 Task: Create in the project TridentForge and in the Backlog issue 'Inconsistent handling of null or empty values' a child issue 'Integration with diversity and inclusion management systems', and assign it to team member softage.3@softage.net.
Action: Mouse moved to (211, 58)
Screenshot: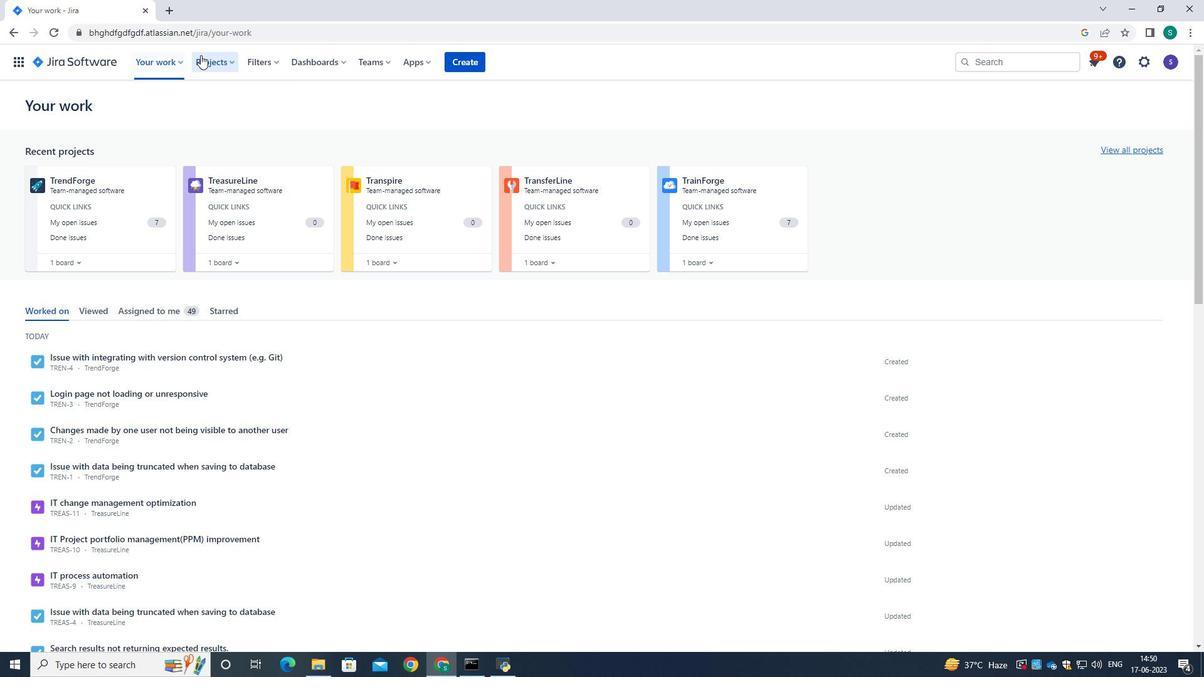 
Action: Mouse pressed left at (211, 58)
Screenshot: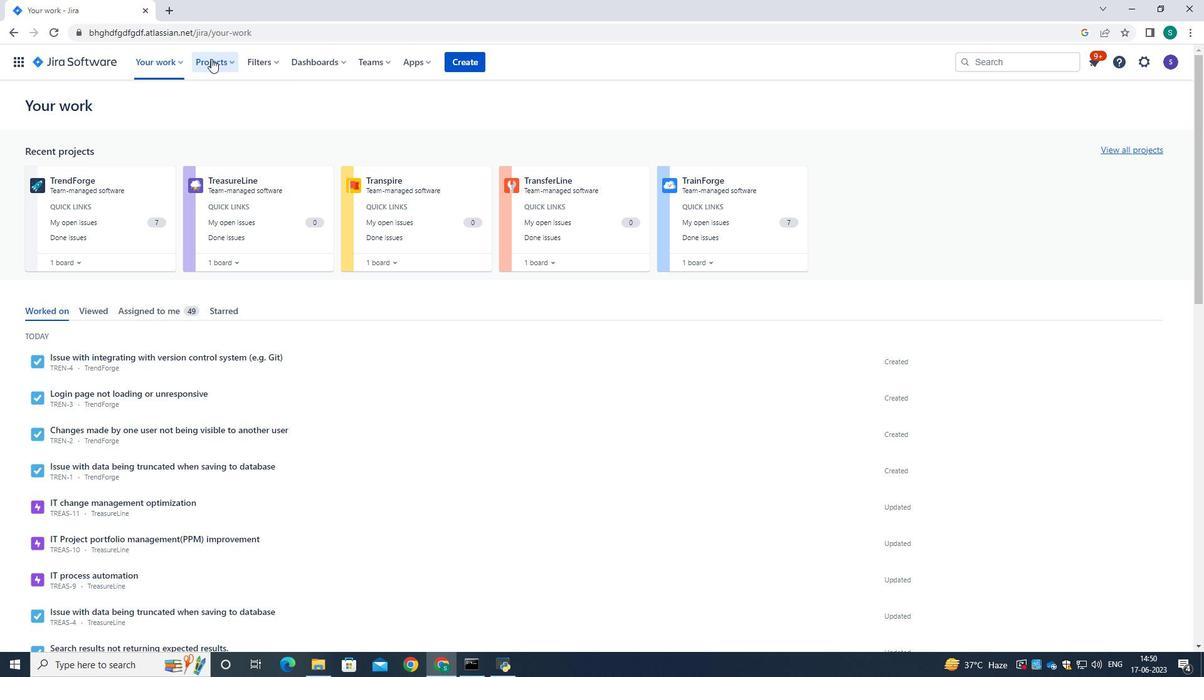 
Action: Mouse moved to (247, 126)
Screenshot: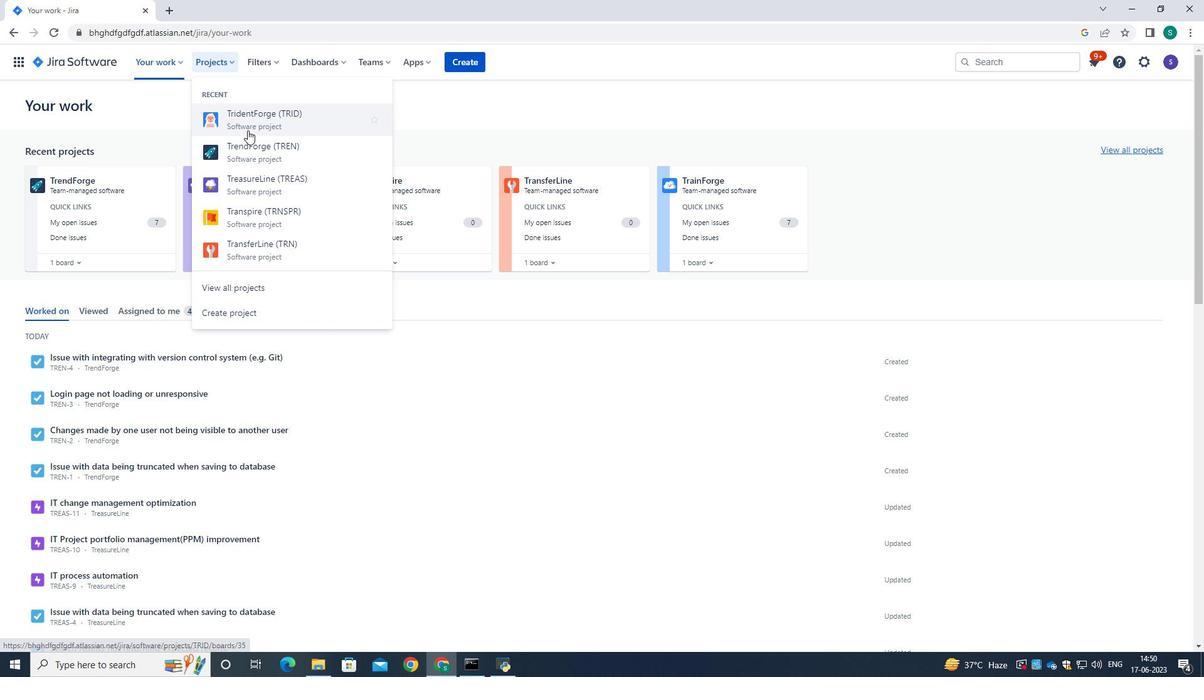 
Action: Mouse pressed left at (247, 126)
Screenshot: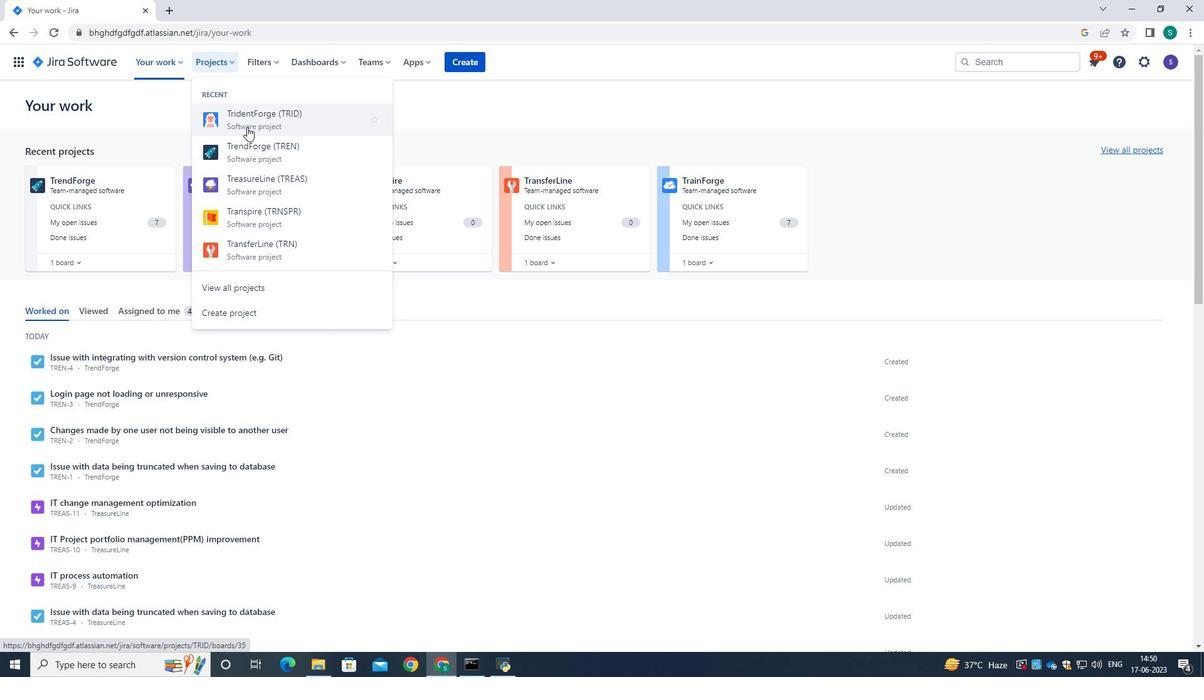 
Action: Mouse moved to (67, 191)
Screenshot: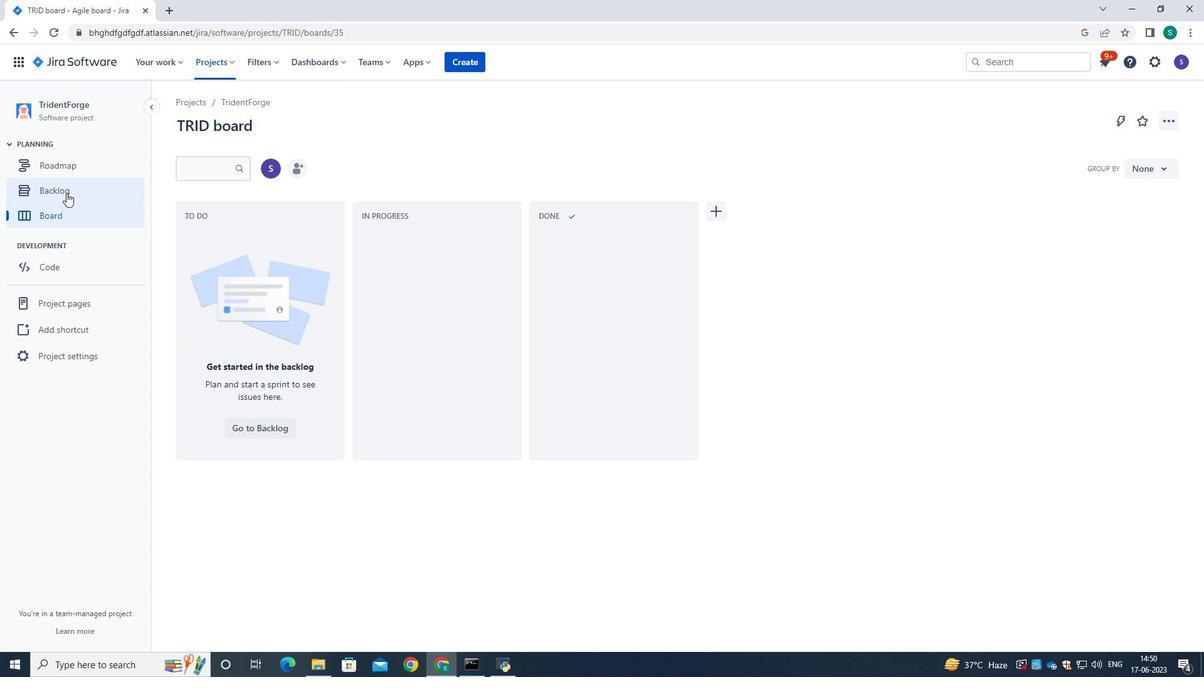 
Action: Mouse pressed left at (67, 191)
Screenshot: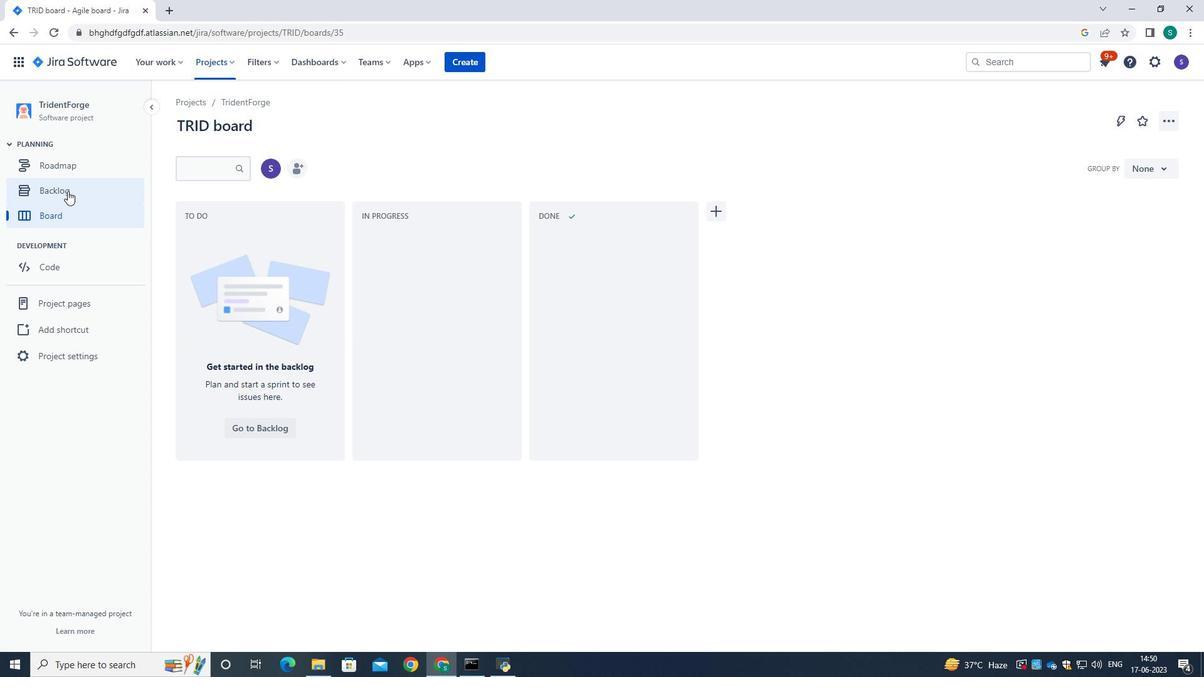 
Action: Mouse moved to (427, 276)
Screenshot: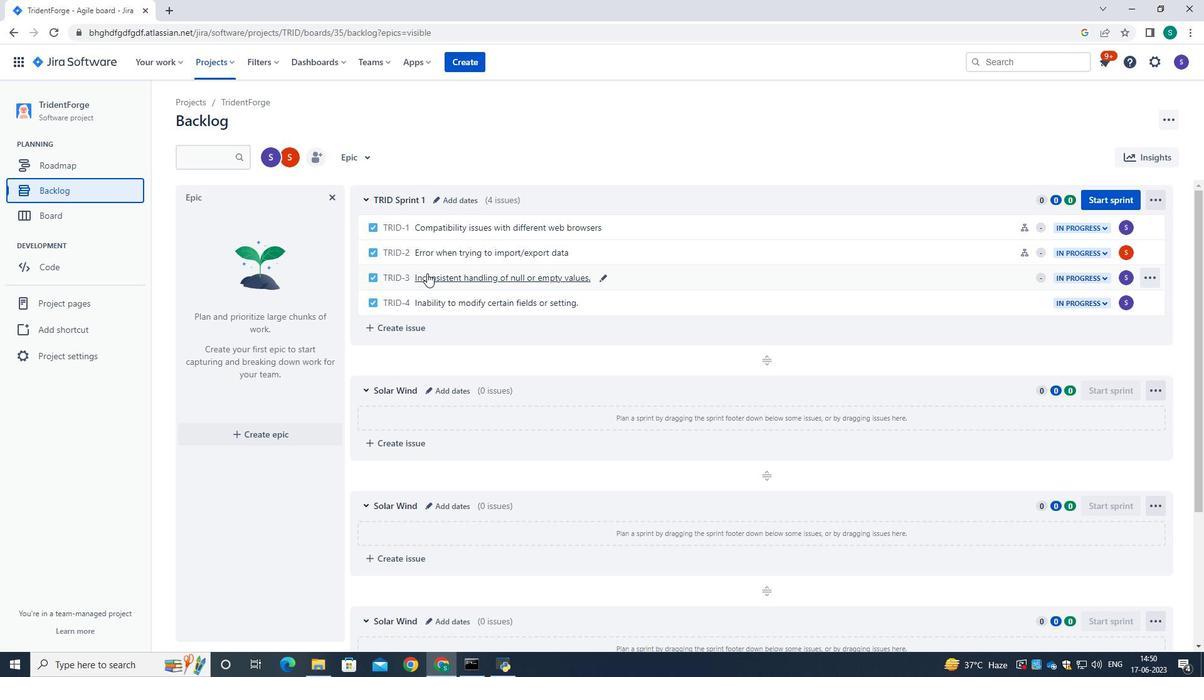 
Action: Mouse pressed left at (427, 276)
Screenshot: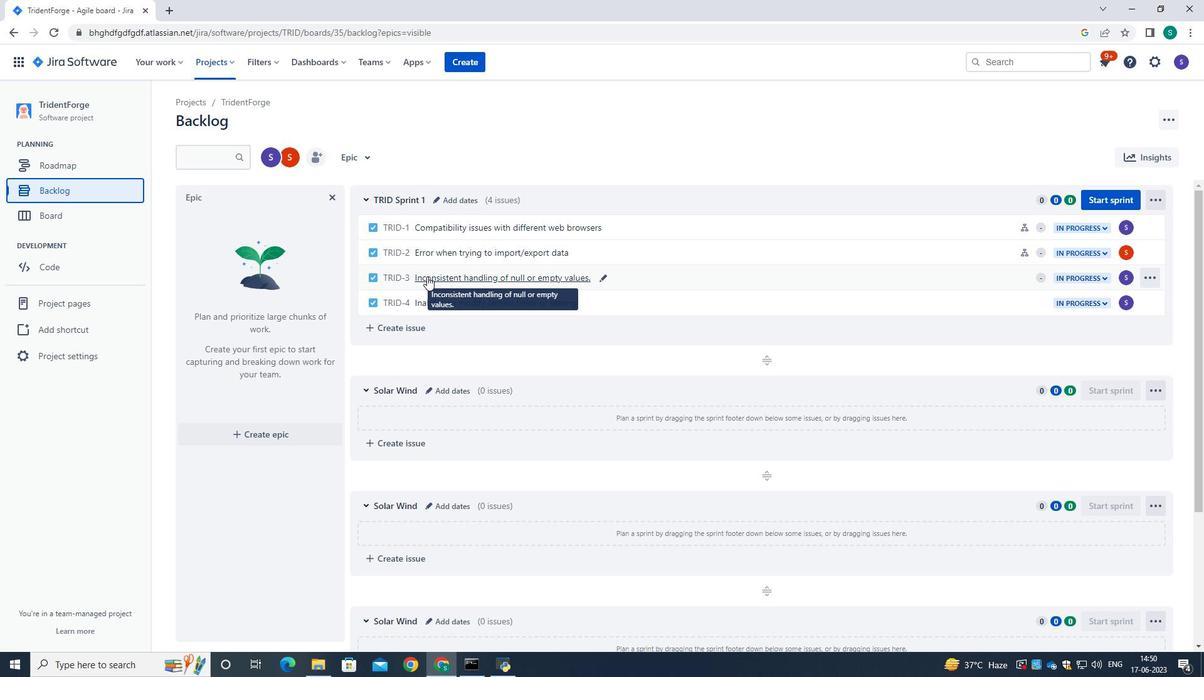 
Action: Mouse moved to (992, 299)
Screenshot: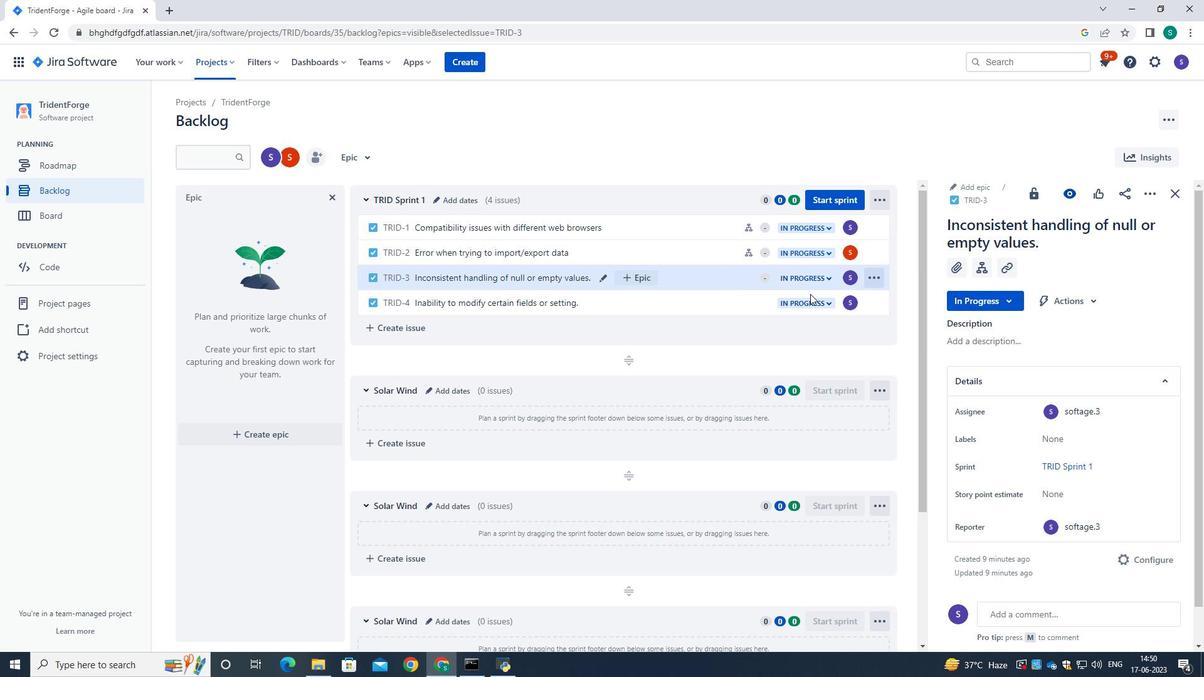 
Action: Mouse scrolled (992, 298) with delta (0, 0)
Screenshot: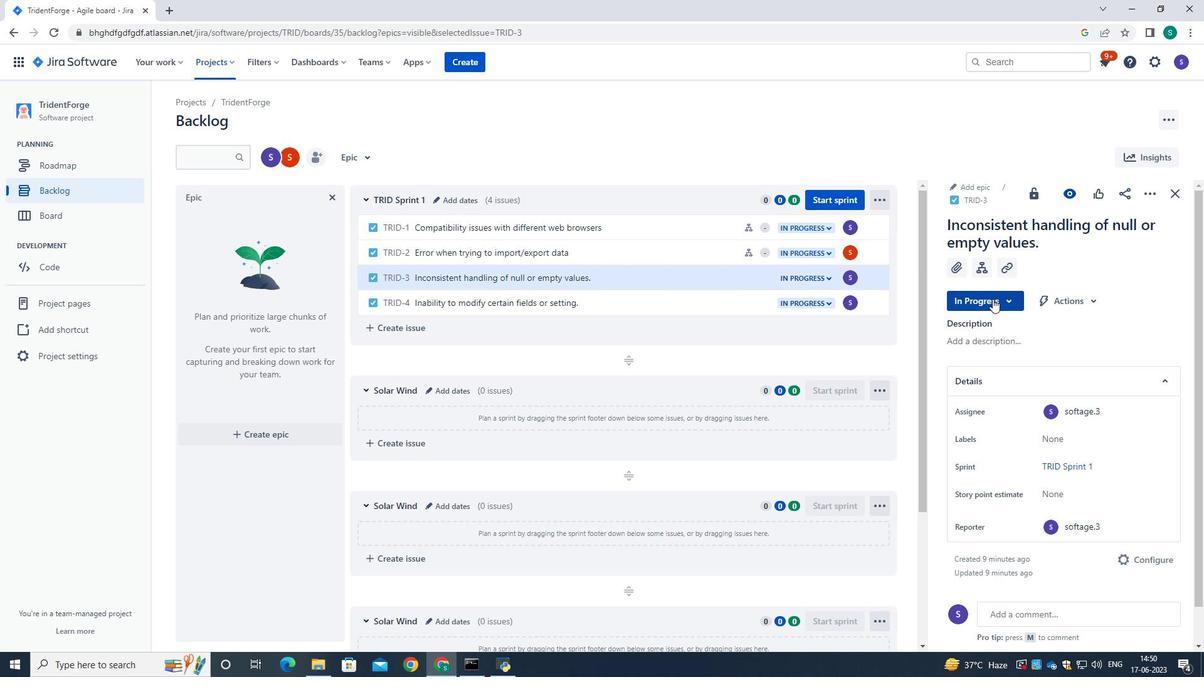 
Action: Mouse moved to (992, 299)
Screenshot: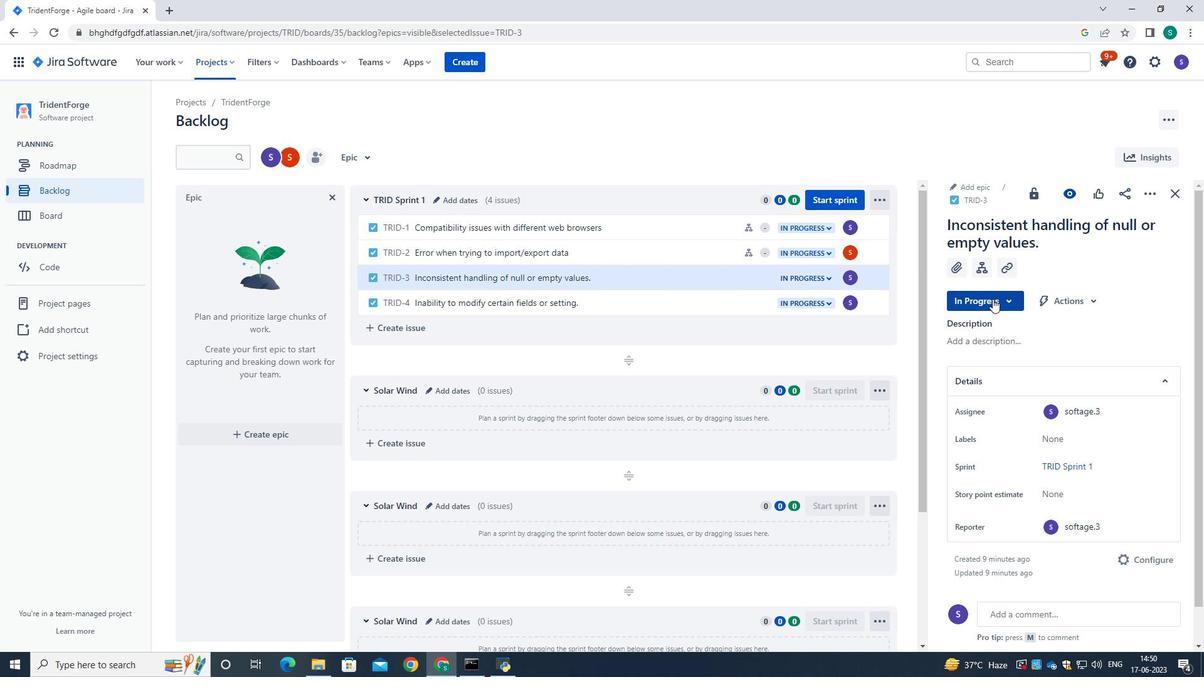 
Action: Mouse scrolled (992, 298) with delta (0, 0)
Screenshot: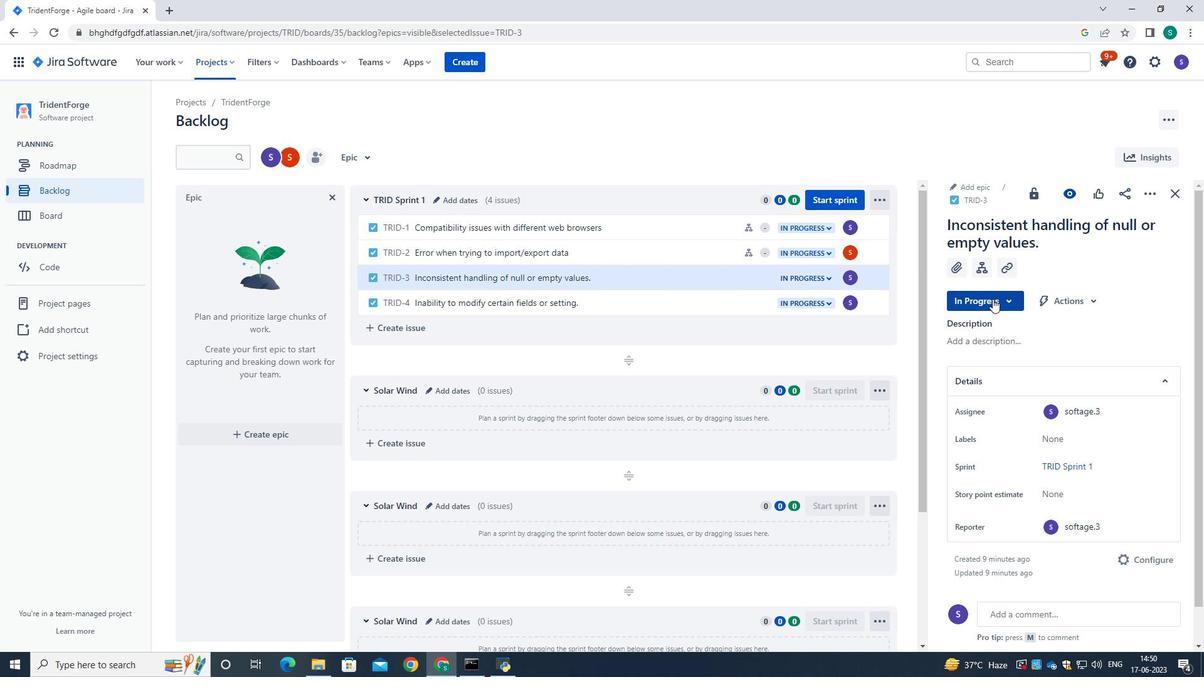 
Action: Mouse moved to (1004, 257)
Screenshot: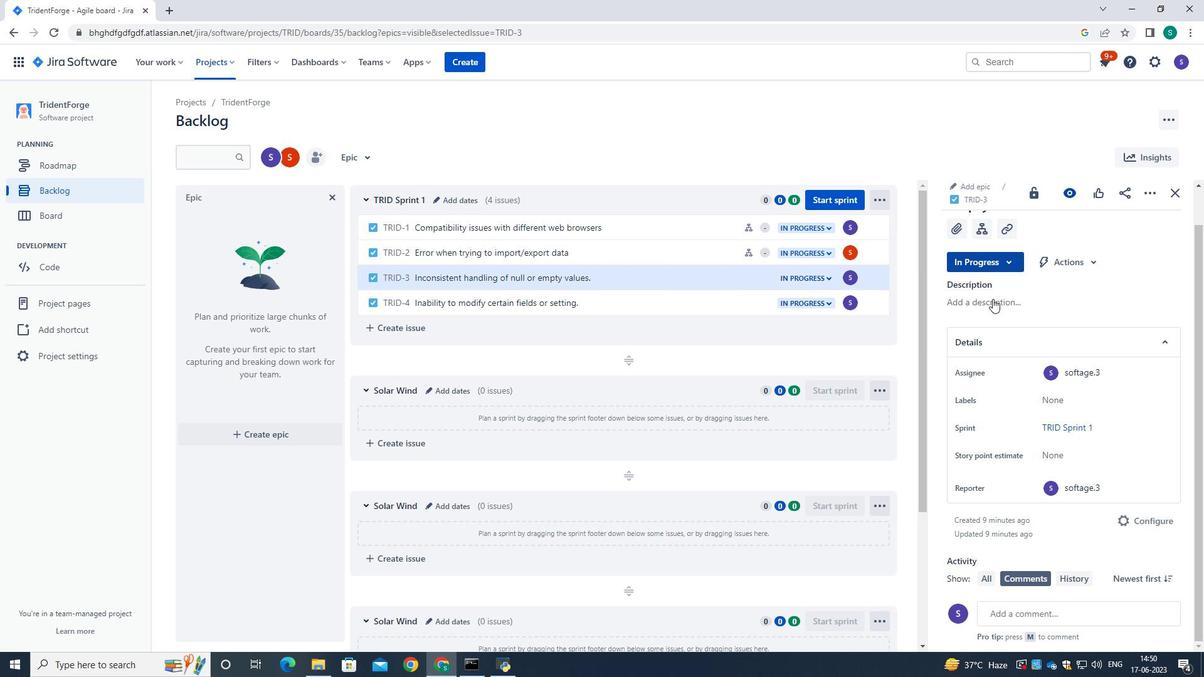 
Action: Mouse scrolled (1004, 257) with delta (0, 0)
Screenshot: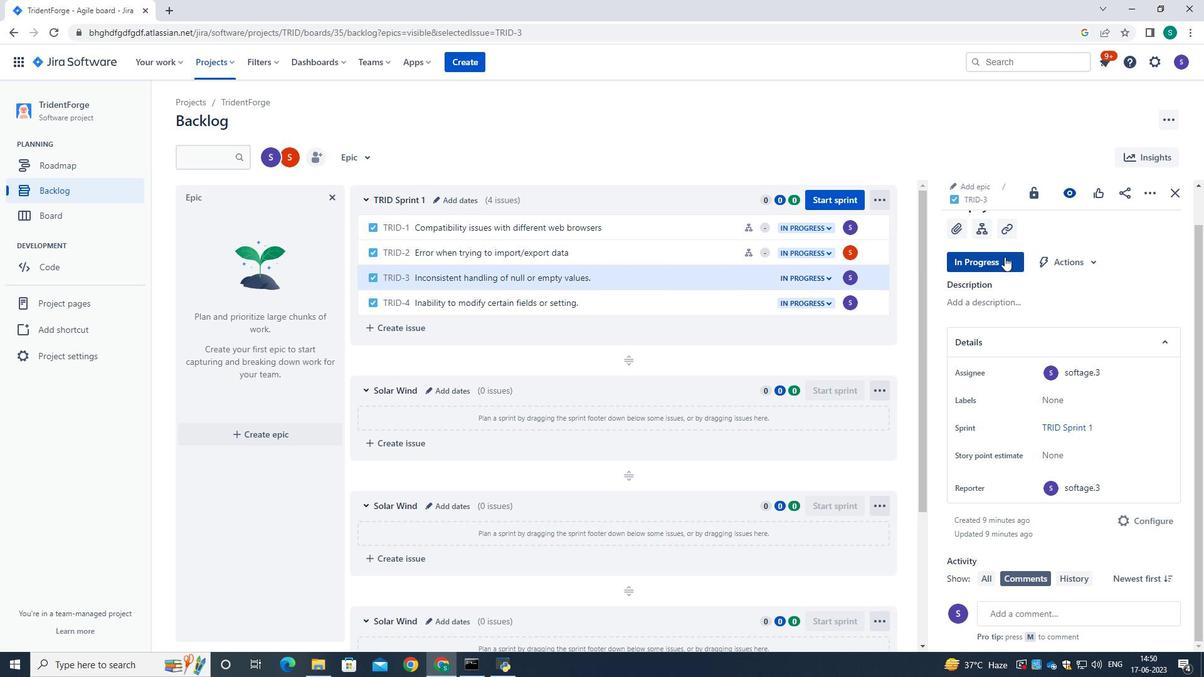 
Action: Mouse scrolled (1004, 257) with delta (0, 0)
Screenshot: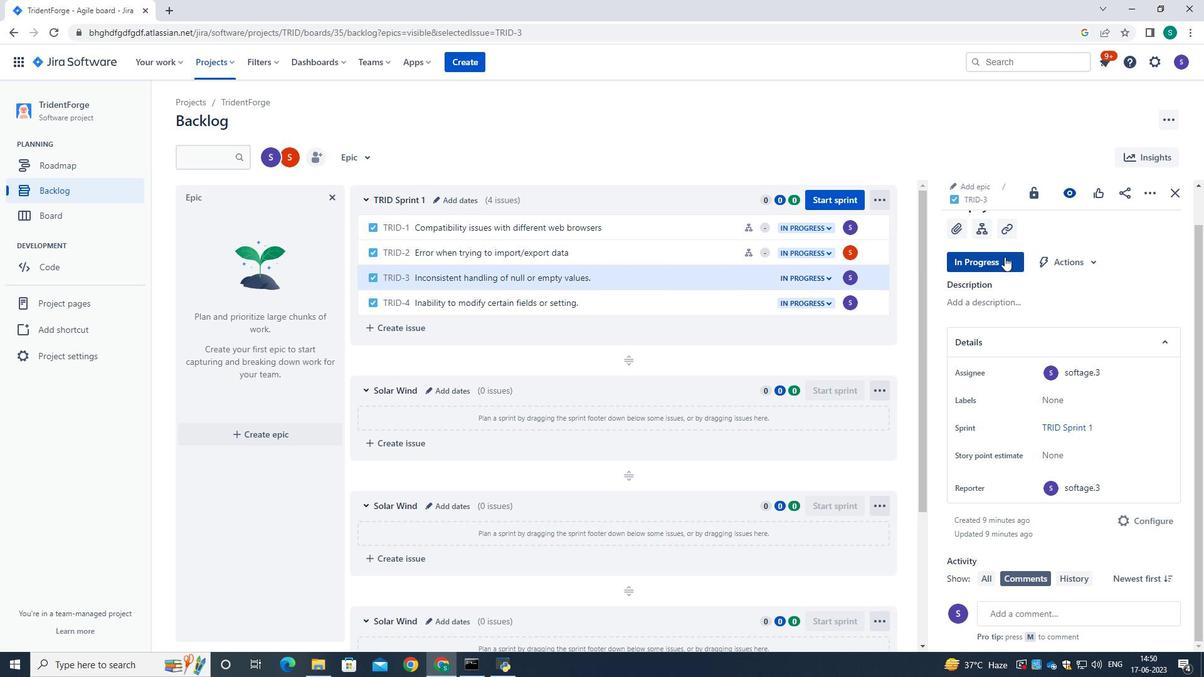 
Action: Mouse moved to (977, 266)
Screenshot: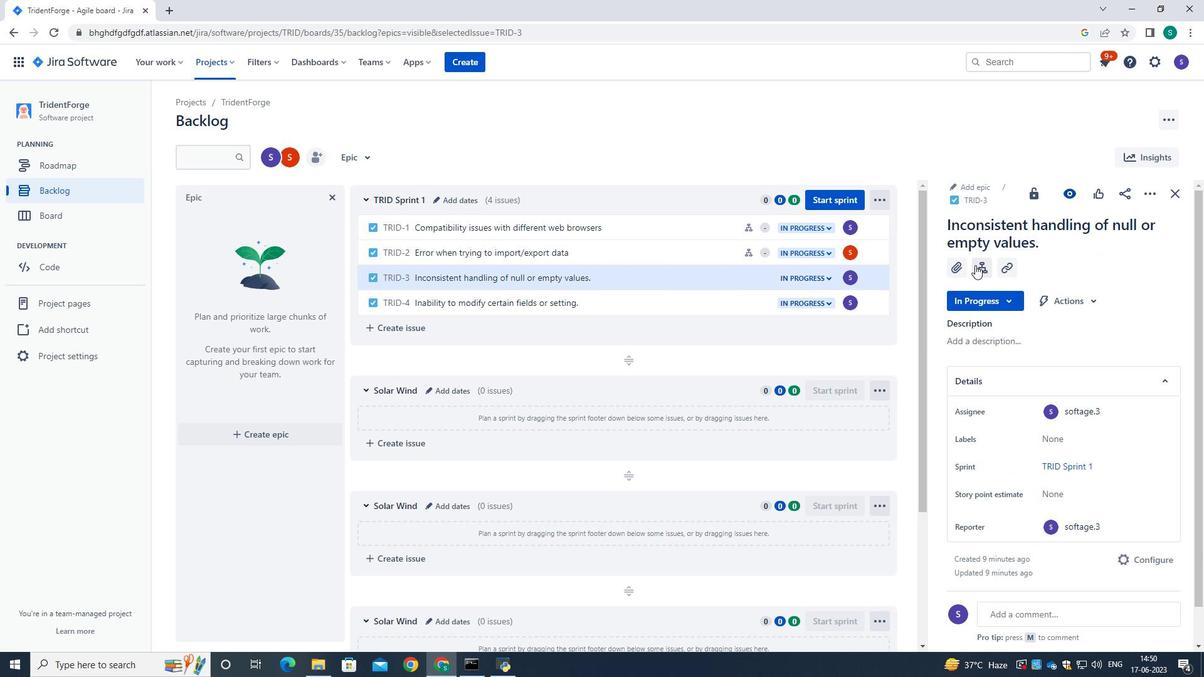
Action: Mouse pressed left at (977, 266)
Screenshot: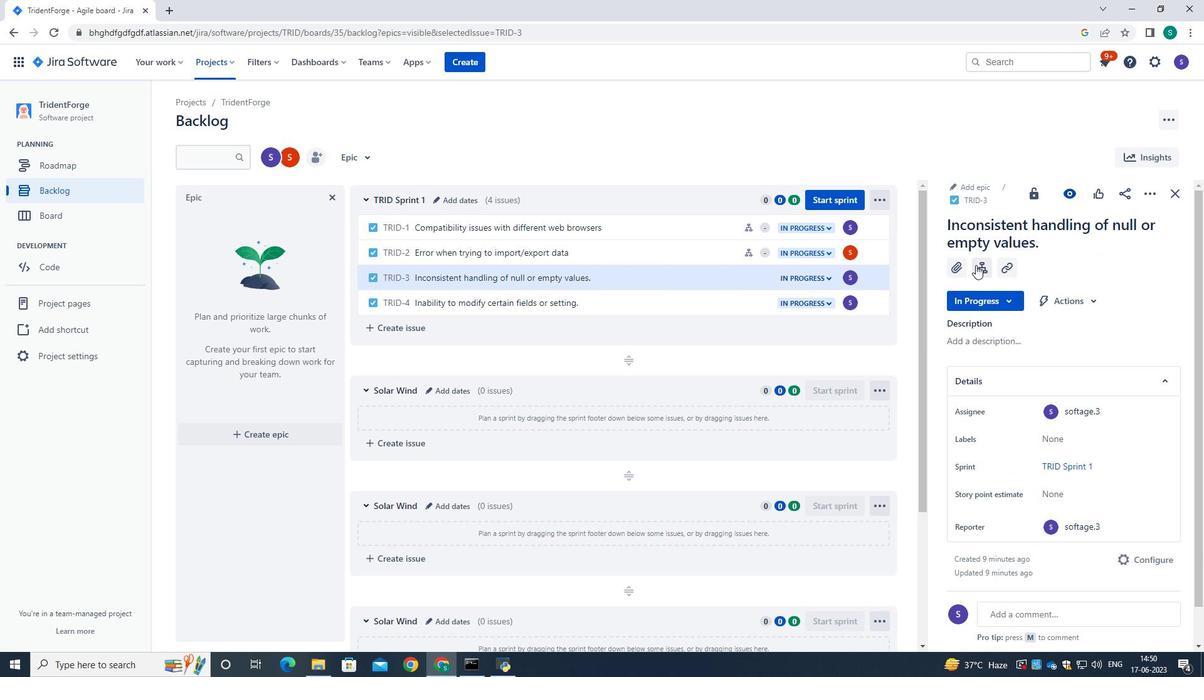 
Action: Mouse moved to (997, 392)
Screenshot: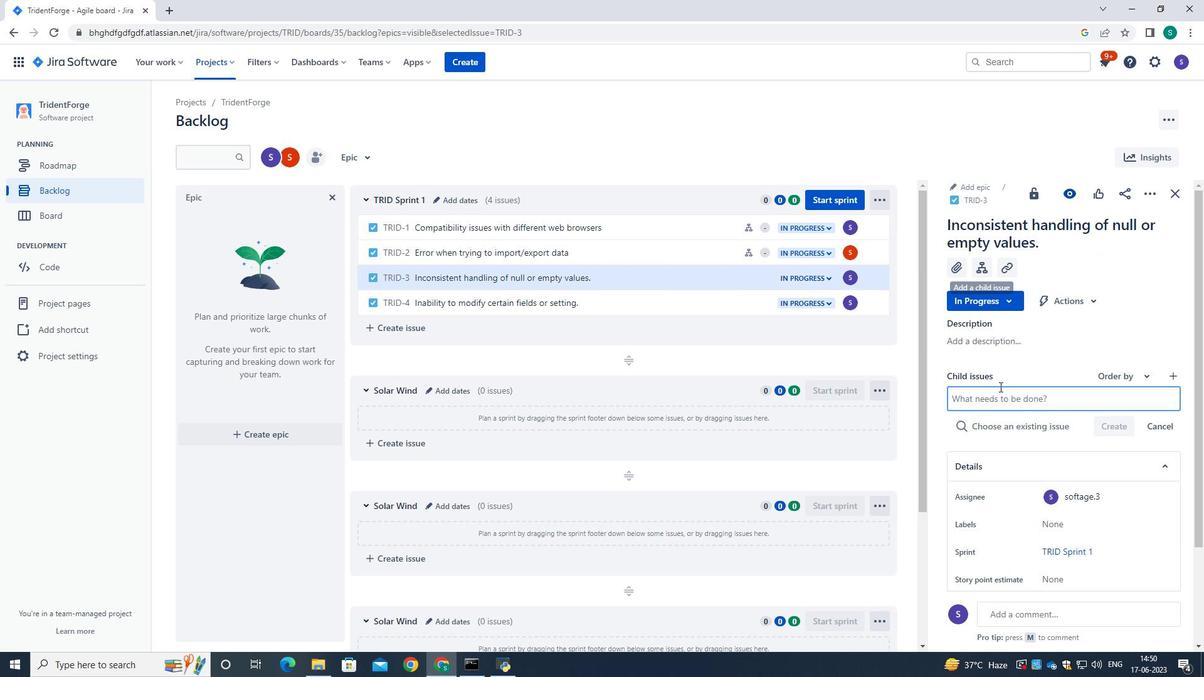 
Action: Mouse pressed left at (997, 392)
Screenshot: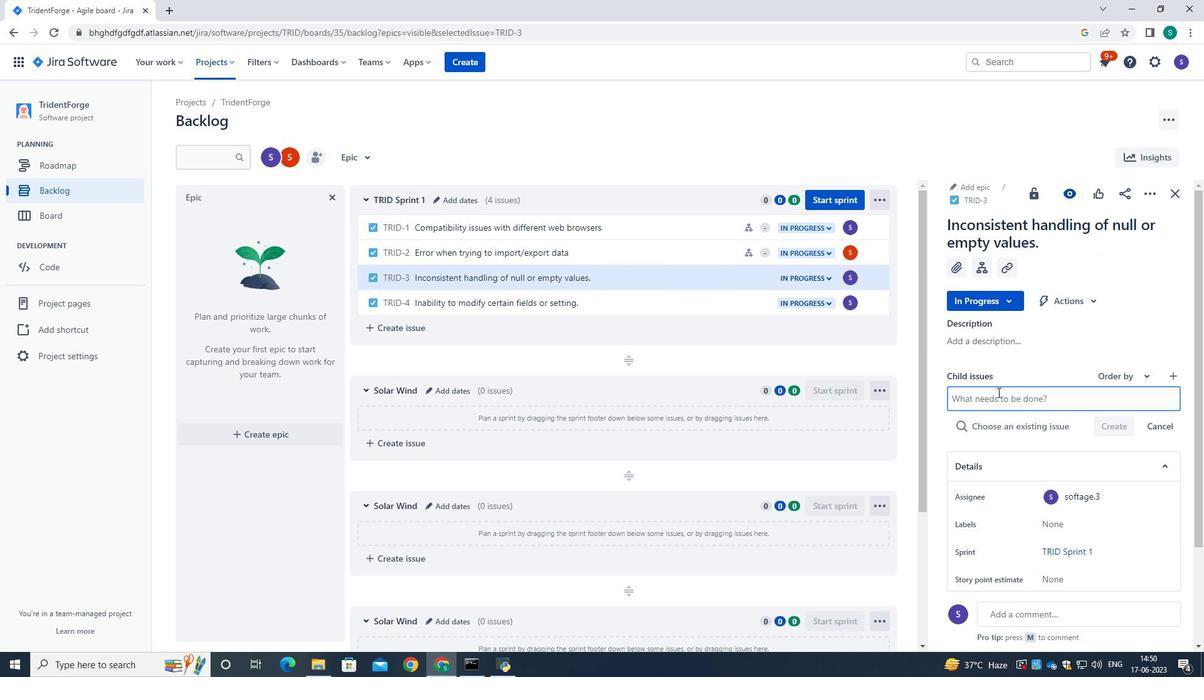 
Action: Key pressed <Key.caps_lock>I<Key.caps_lock>ntegration<Key.space>with<Key.space>diversity<Key.space>and<Key.space>inclusion<Key.space>management<Key.space>systems.<Key.backspace>
Screenshot: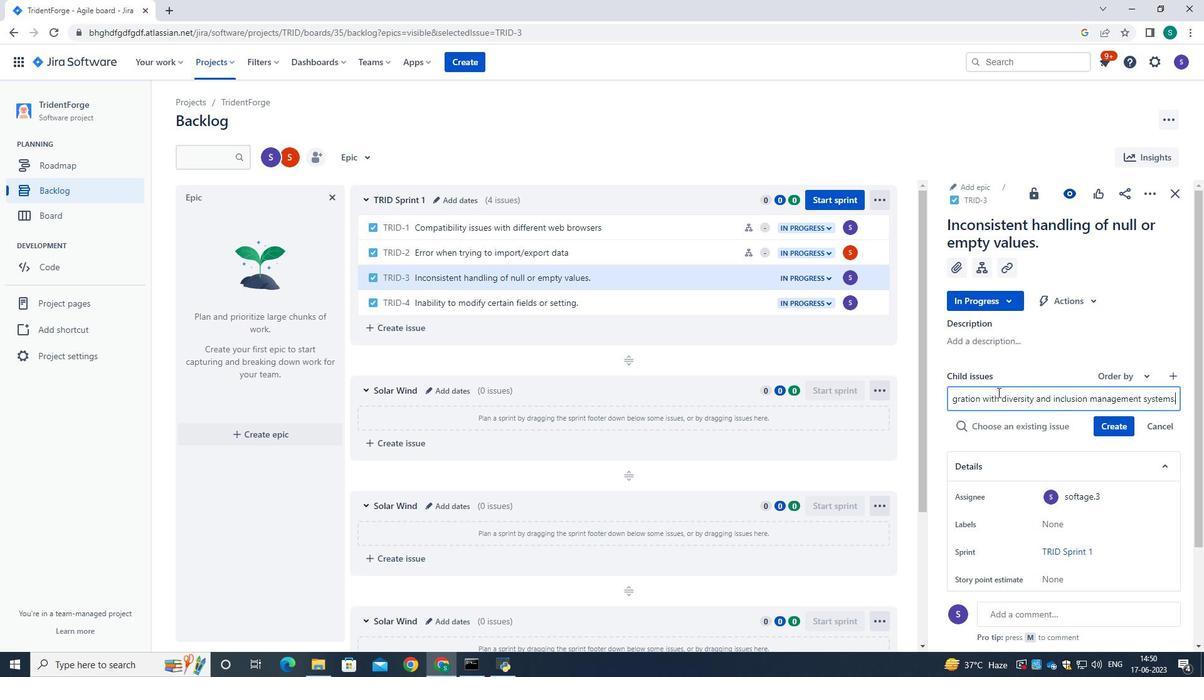
Action: Mouse moved to (1107, 431)
Screenshot: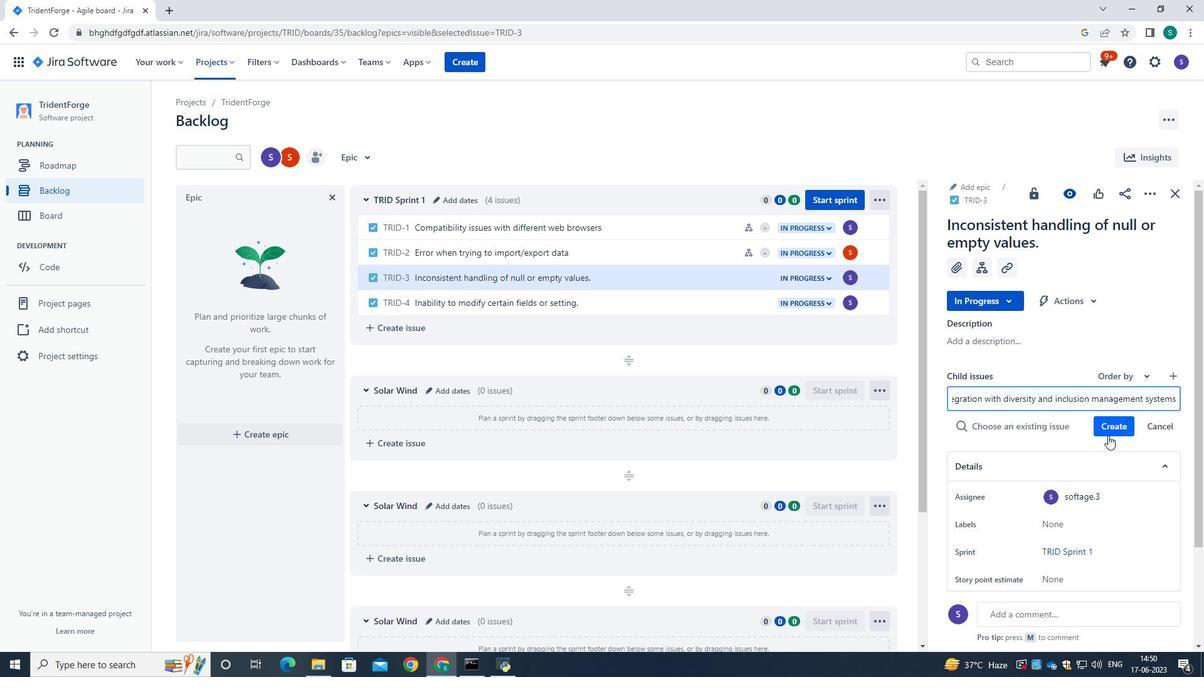 
Action: Mouse pressed left at (1107, 431)
Screenshot: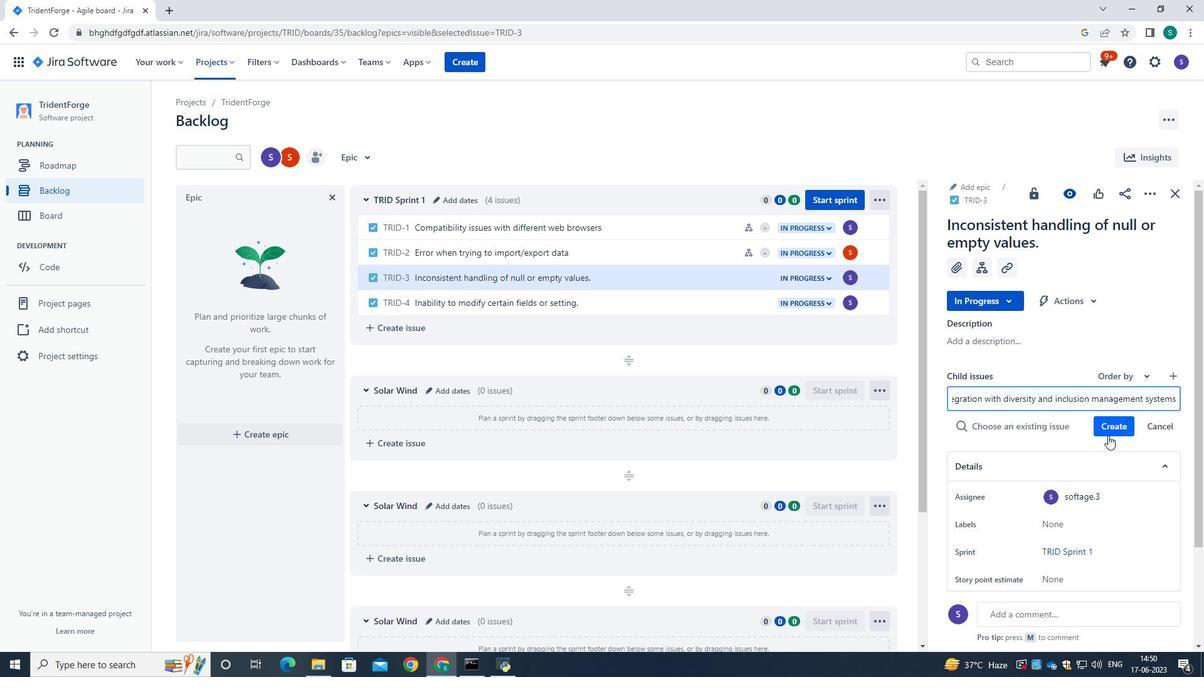 
Action: Mouse moved to (1124, 407)
Screenshot: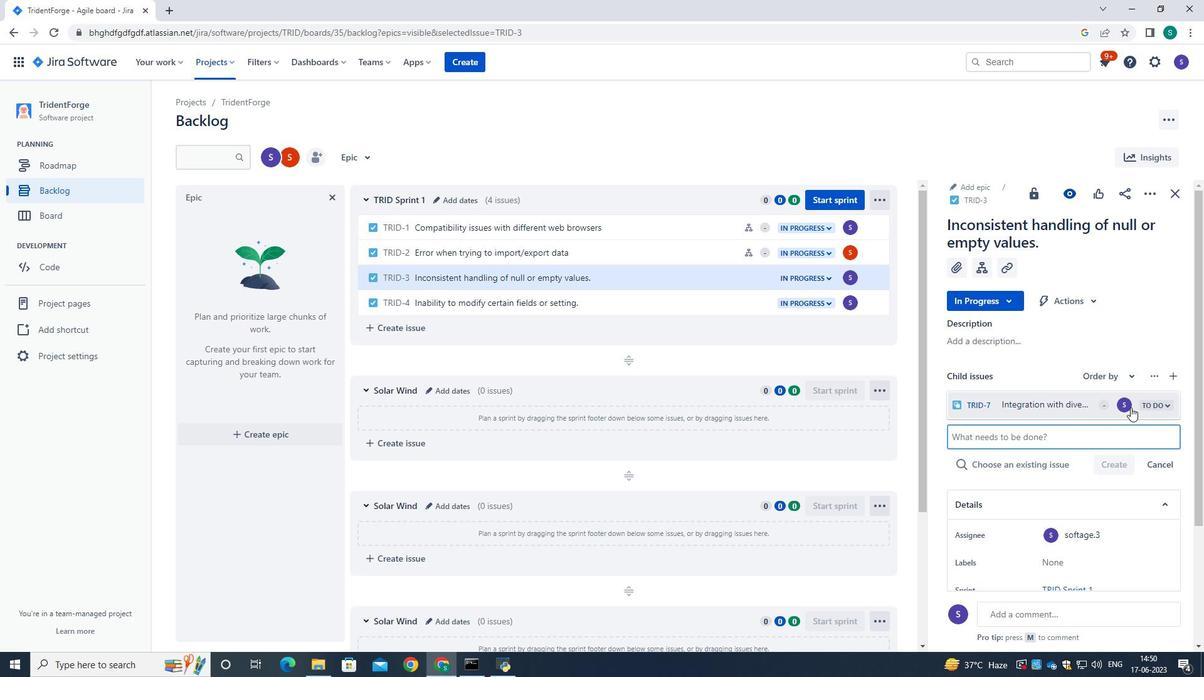
Action: Mouse pressed left at (1124, 407)
Screenshot: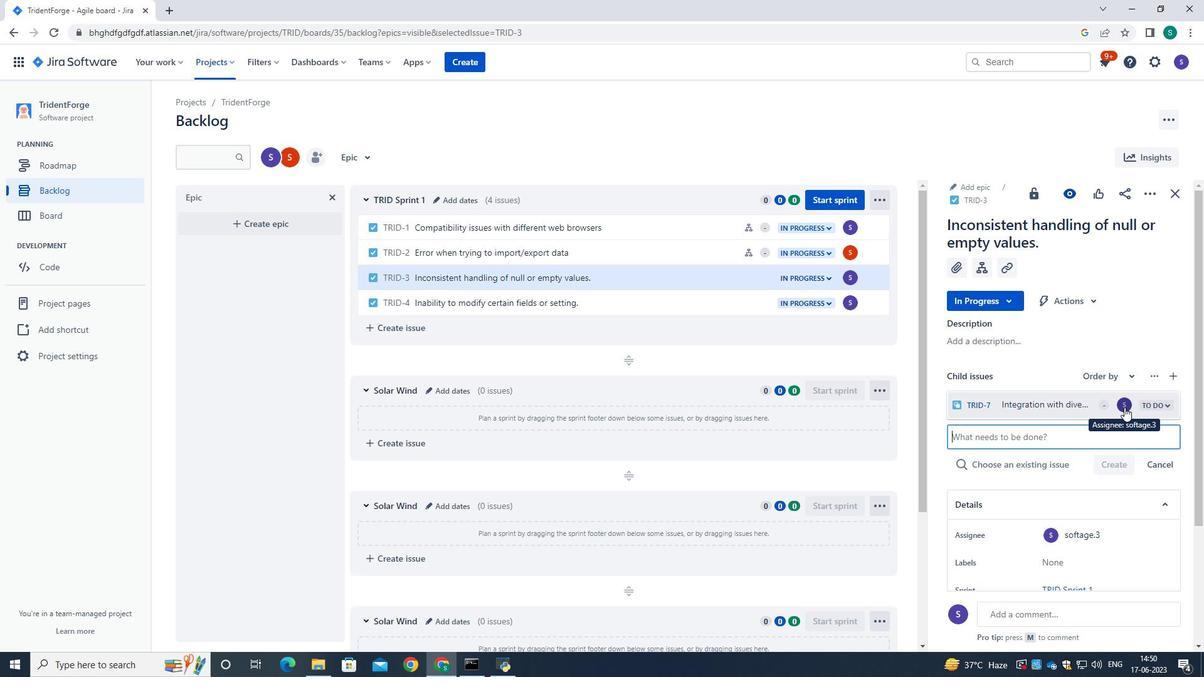 
Action: Mouse moved to (1004, 323)
Screenshot: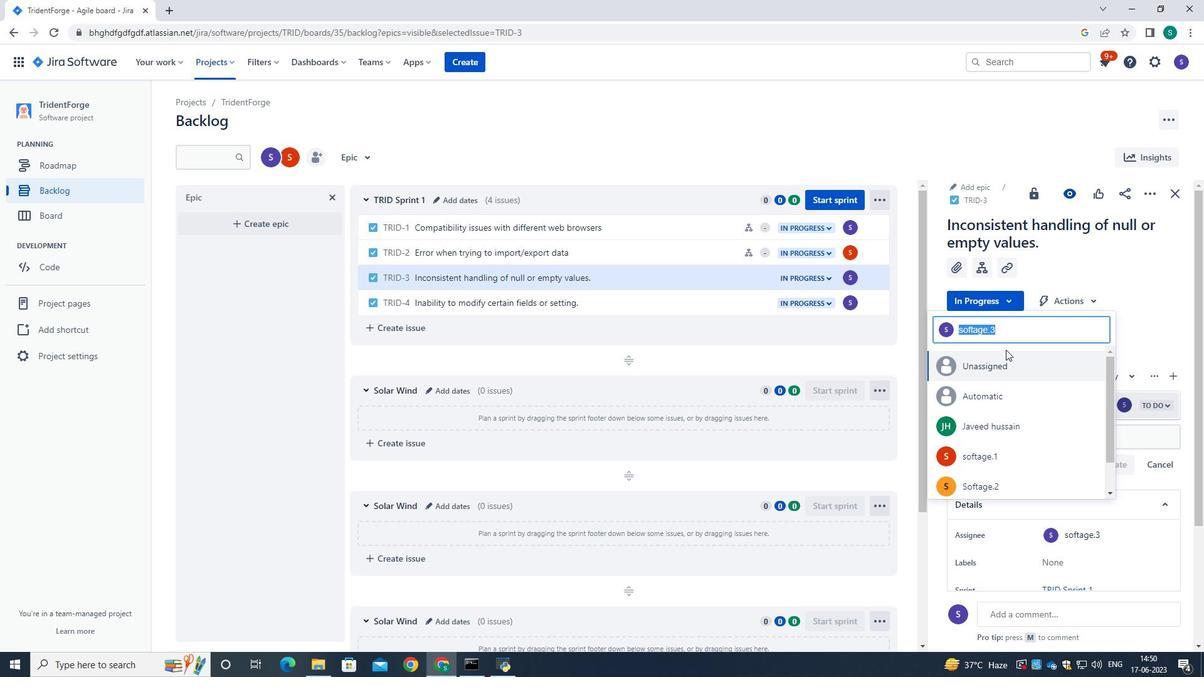 
Action: Key pressed softage.3<Key.shift>@softage.net
Screenshot: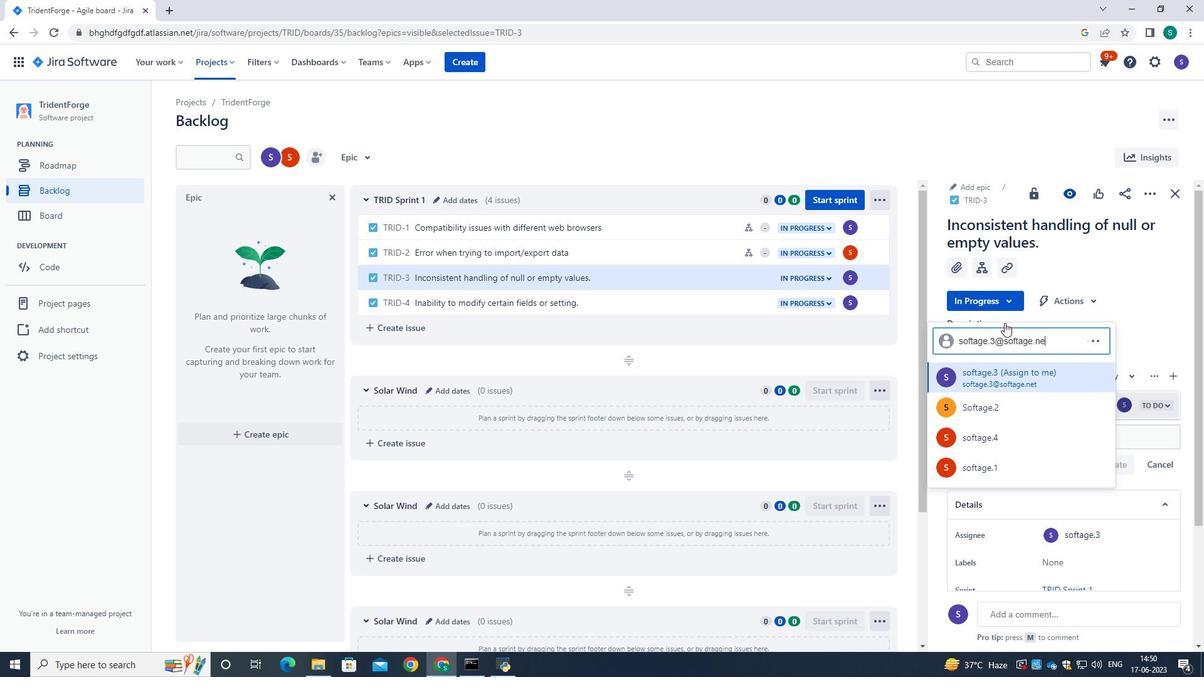 
Action: Mouse moved to (997, 416)
Screenshot: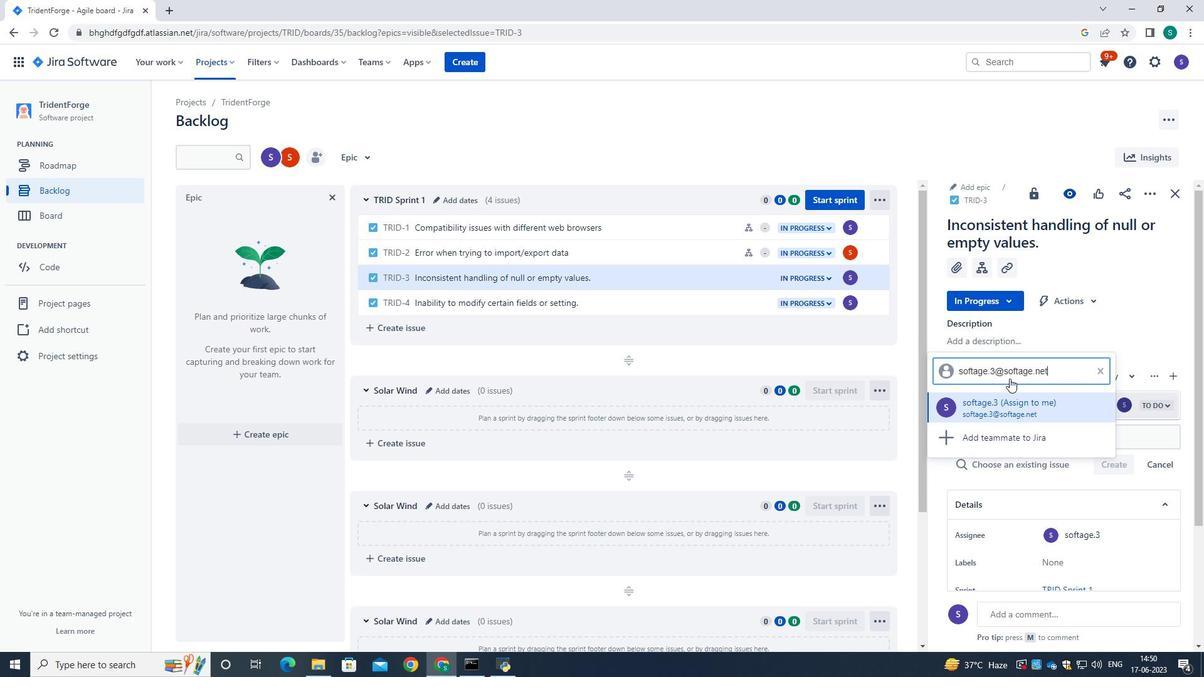 
Action: Mouse pressed left at (997, 416)
Screenshot: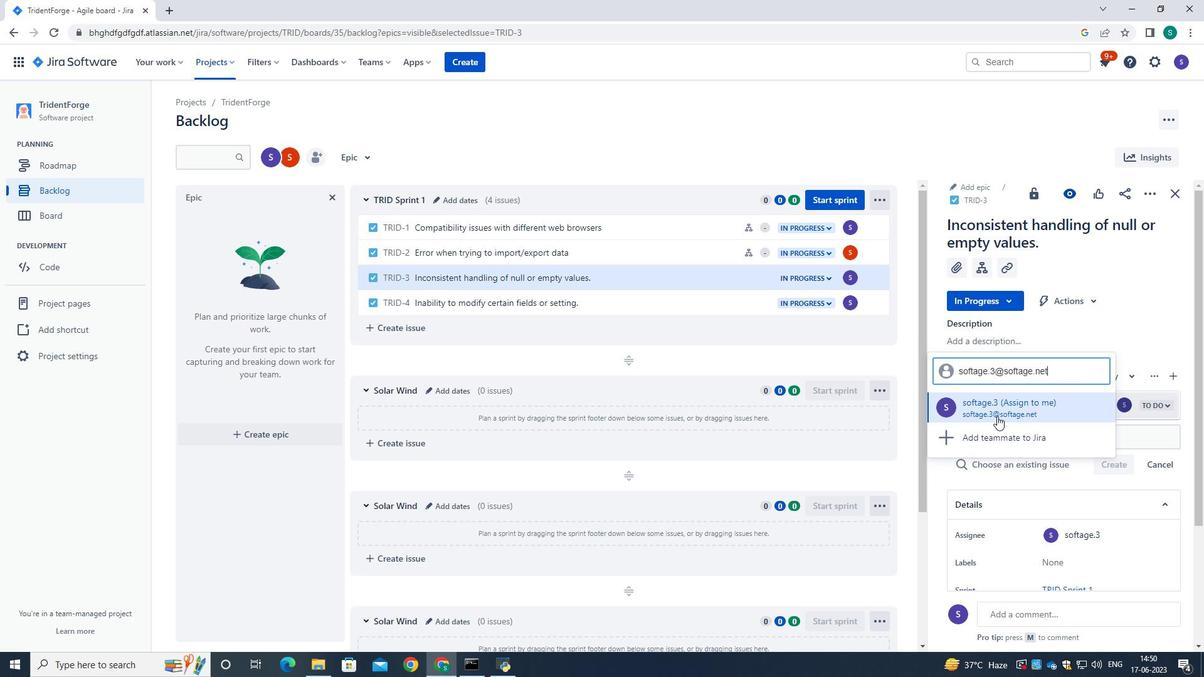 
Action: Mouse moved to (664, 168)
Screenshot: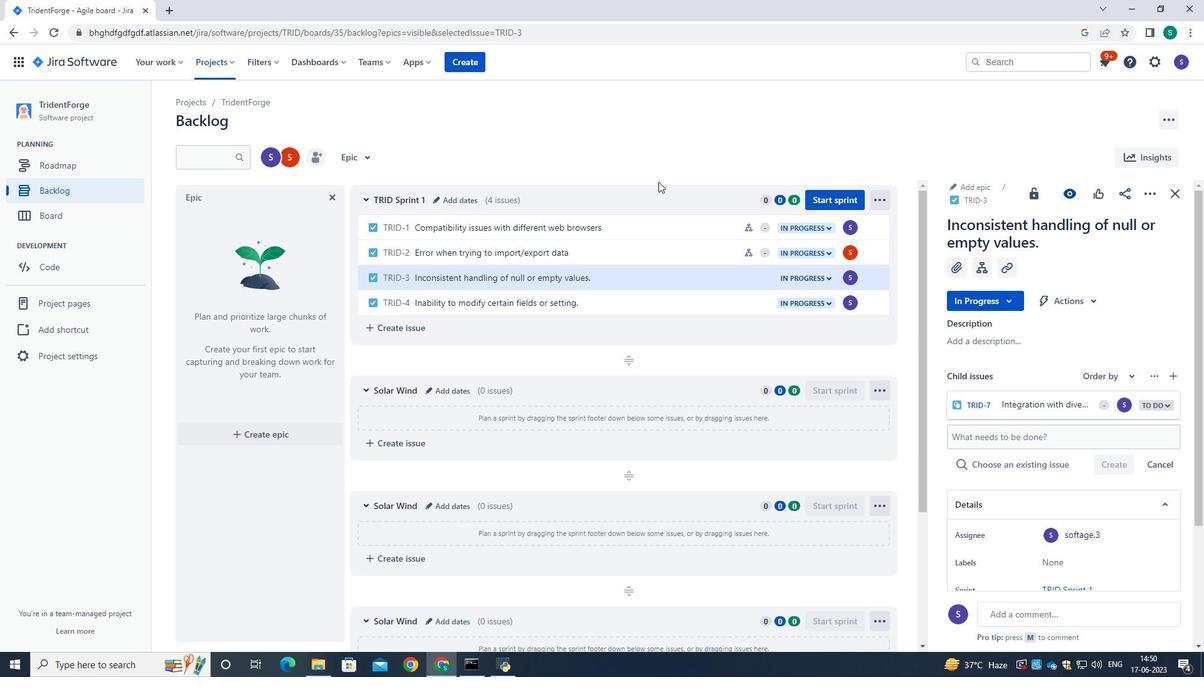 
Action: Mouse pressed left at (664, 168)
Screenshot: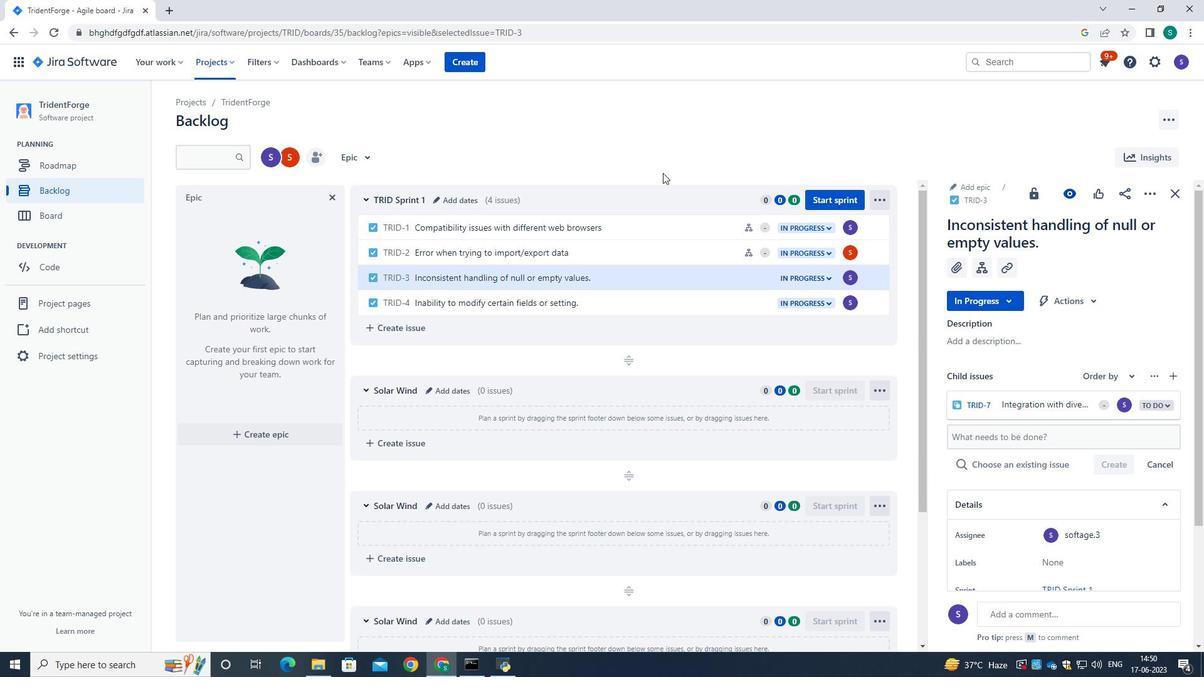 
